 Task: Create a rule from the Recommended list, Task Added to this Project -> add SubTasks in the project ArchTech with SubTasks Gather and Analyse Requirements , Design and Implement Solution , System Test and UAT , Release to Production / Go Live
Action: Mouse moved to (1040, 98)
Screenshot: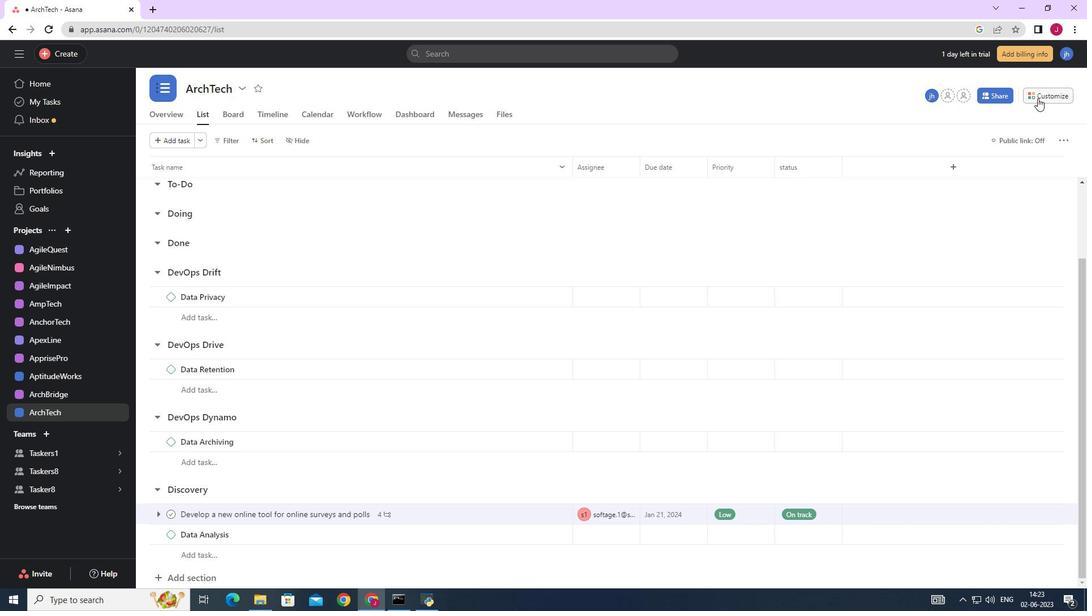 
Action: Mouse pressed left at (1040, 98)
Screenshot: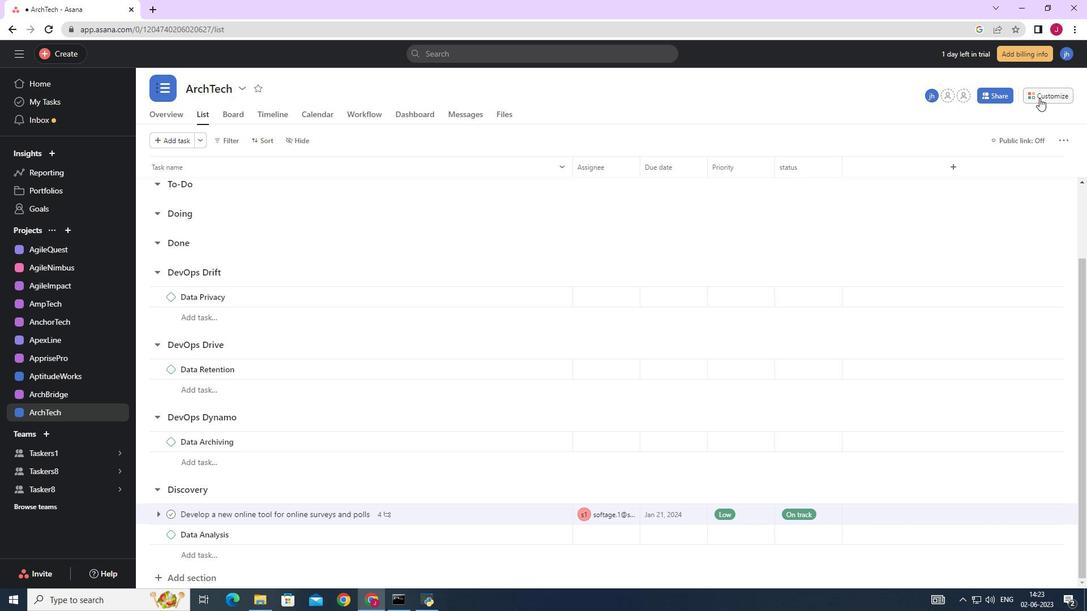 
Action: Mouse moved to (853, 247)
Screenshot: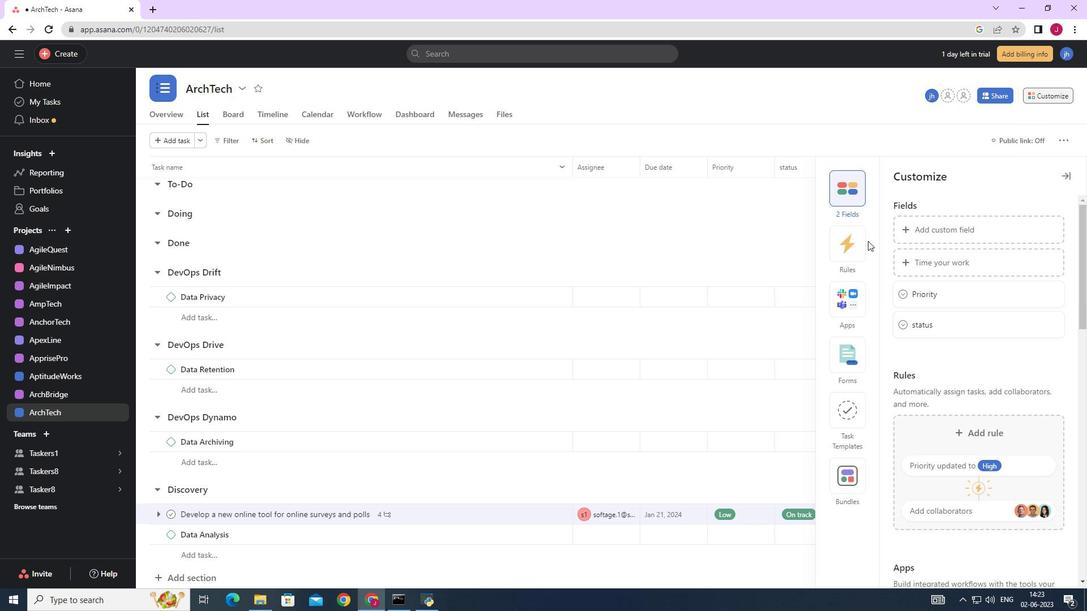 
Action: Mouse pressed left at (853, 247)
Screenshot: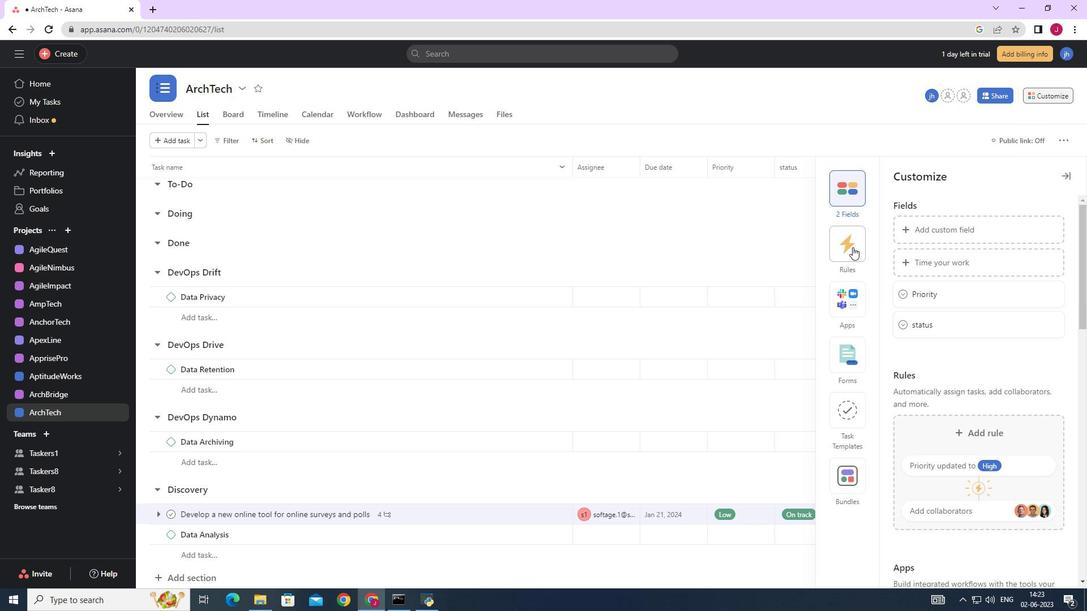 
Action: Mouse moved to (956, 258)
Screenshot: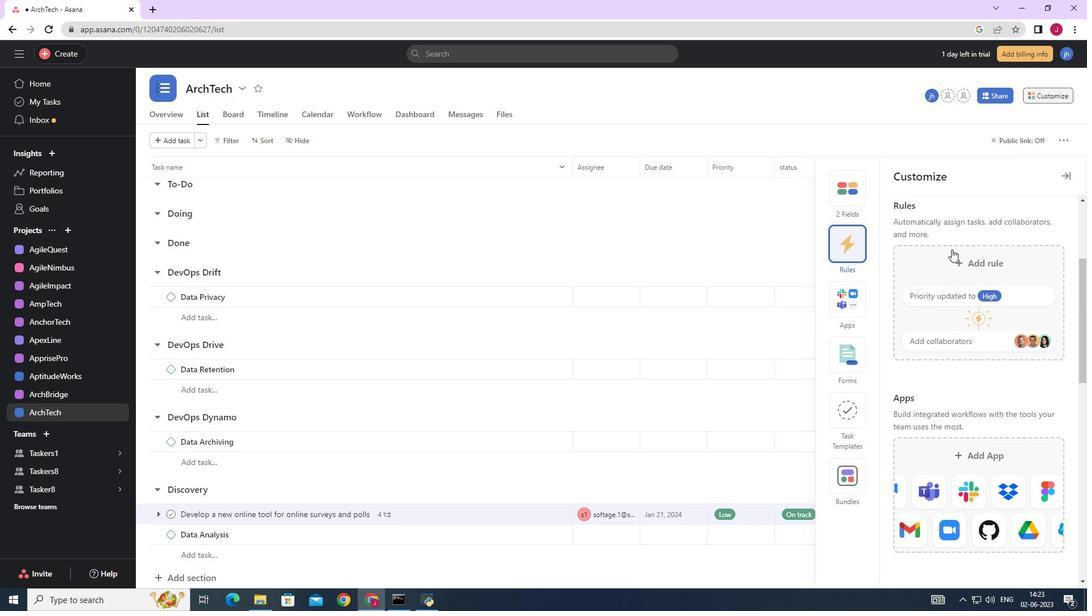 
Action: Mouse pressed left at (956, 258)
Screenshot: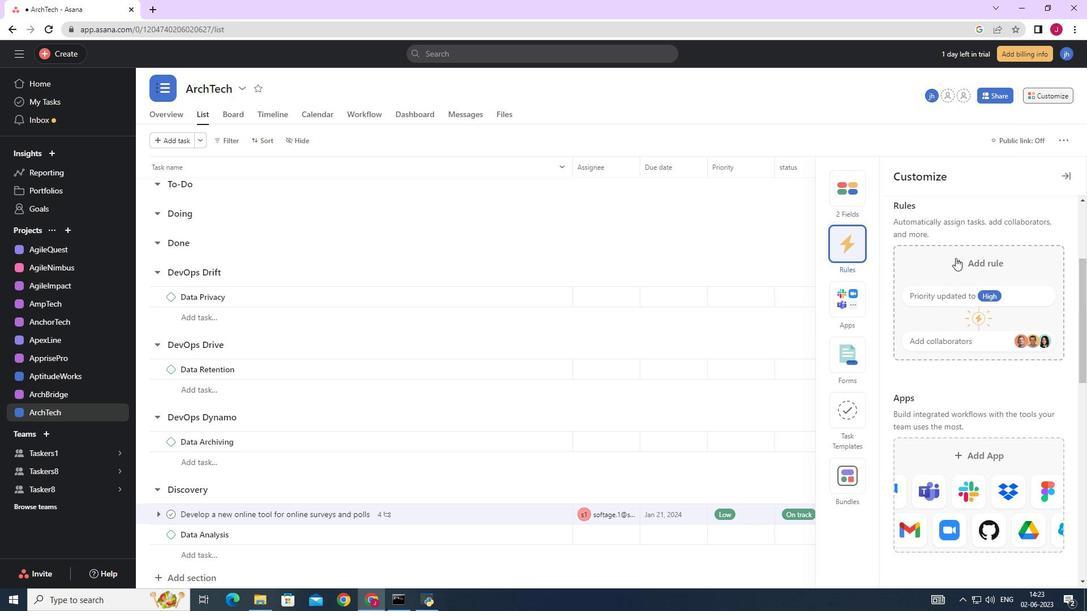 
Action: Mouse moved to (479, 182)
Screenshot: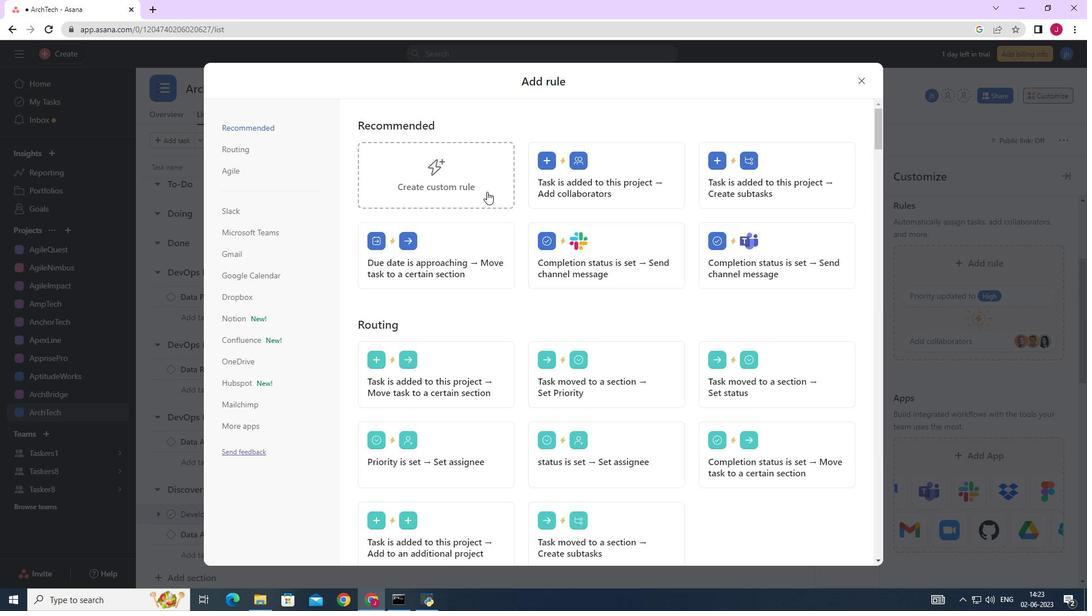 
Action: Mouse pressed left at (479, 182)
Screenshot: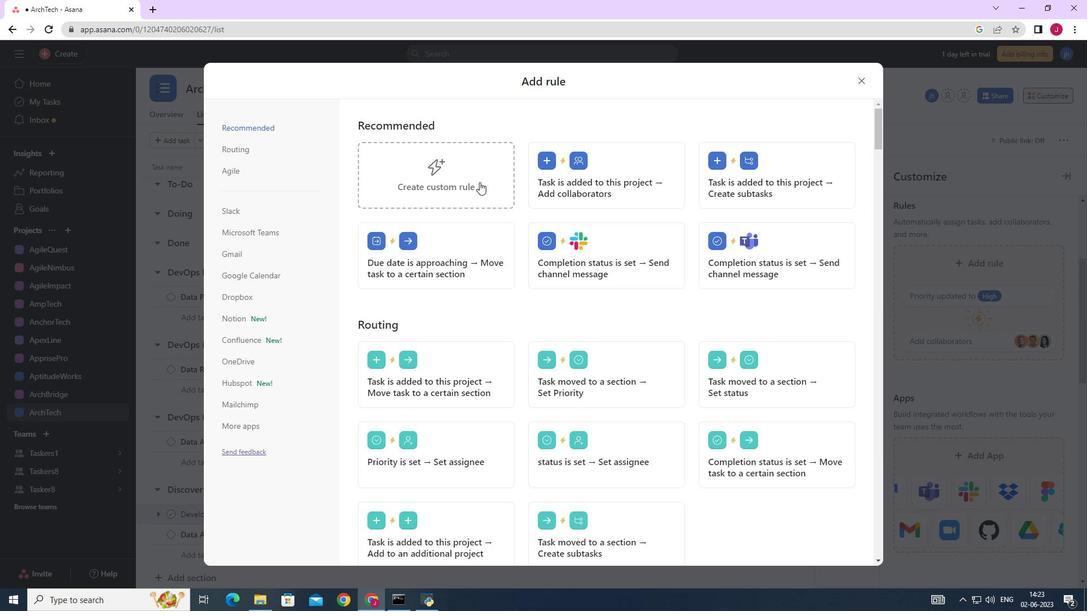 
Action: Mouse moved to (527, 303)
Screenshot: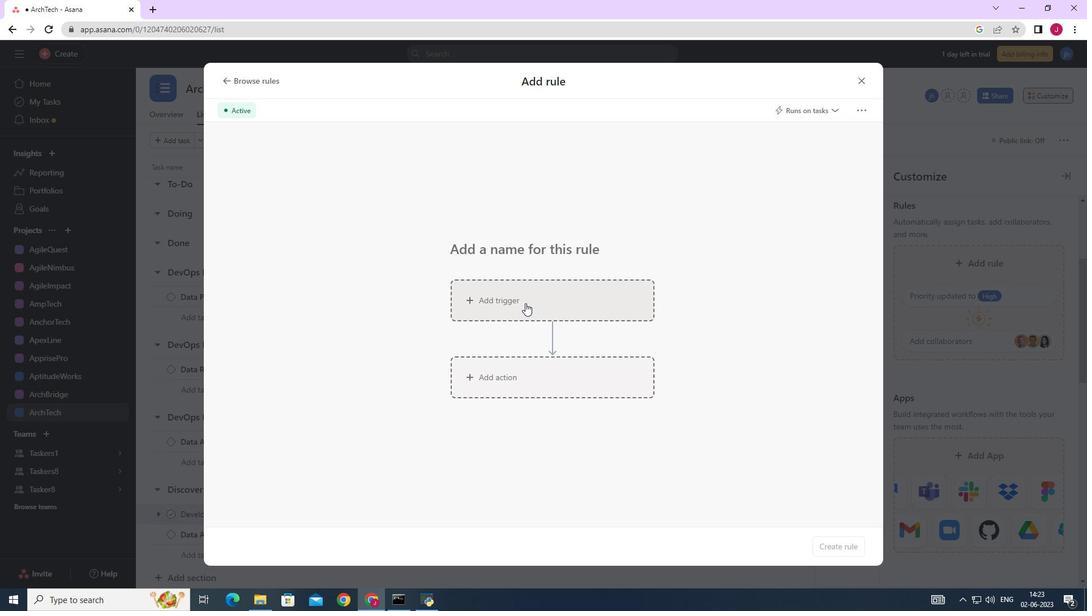 
Action: Mouse pressed left at (527, 303)
Screenshot: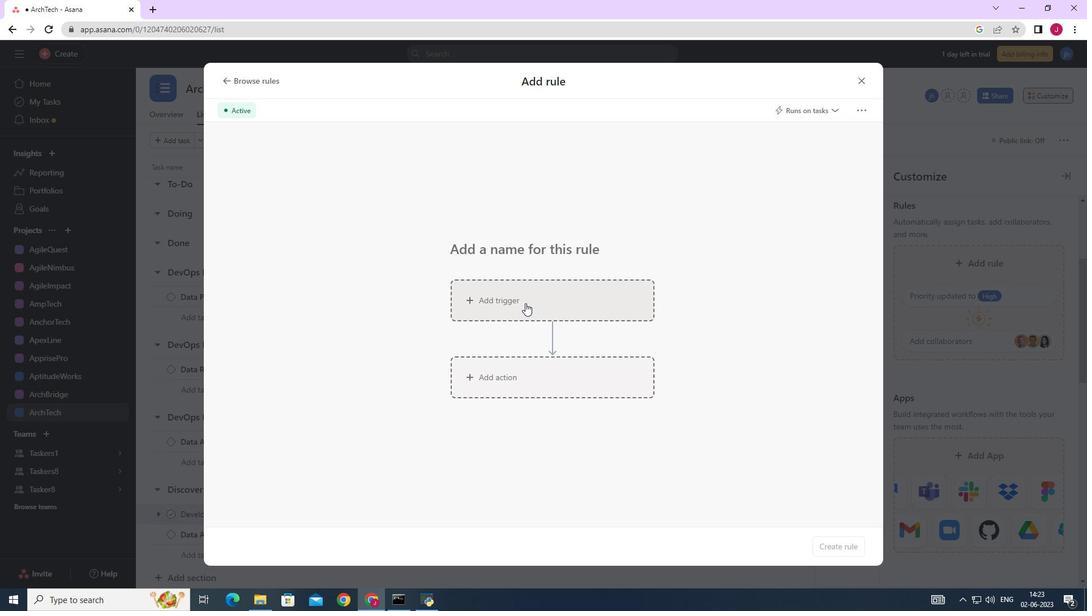
Action: Mouse moved to (476, 380)
Screenshot: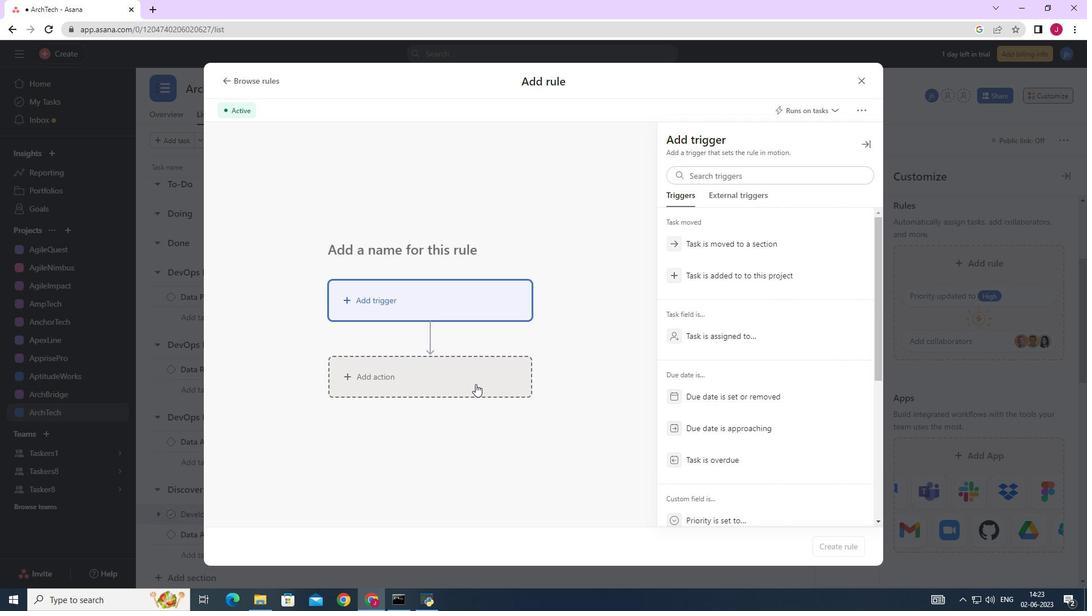 
Action: Mouse pressed left at (476, 380)
Screenshot: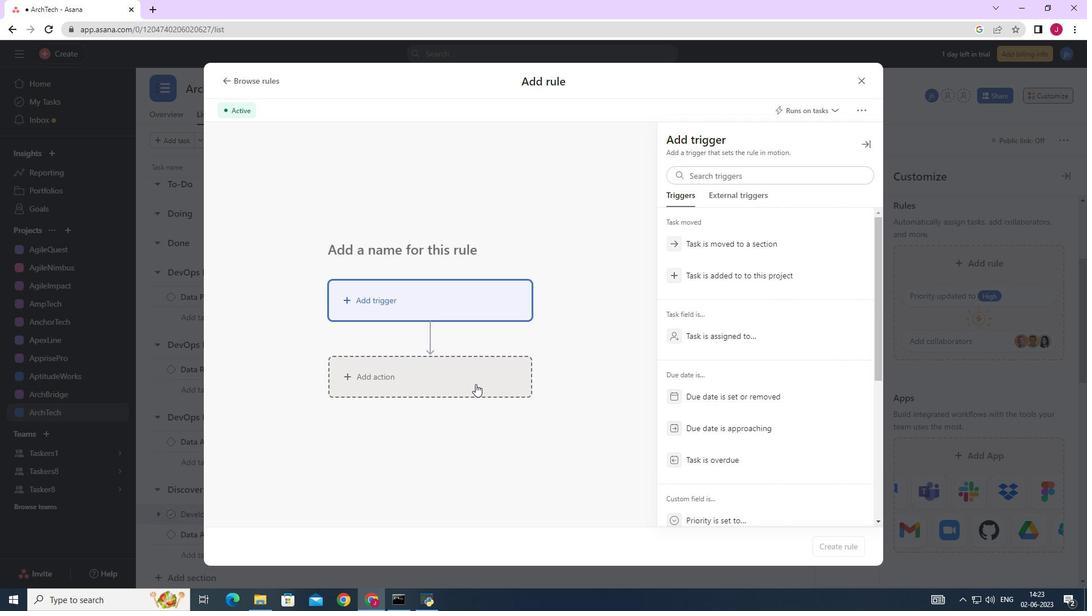 
Action: Mouse moved to (752, 338)
Screenshot: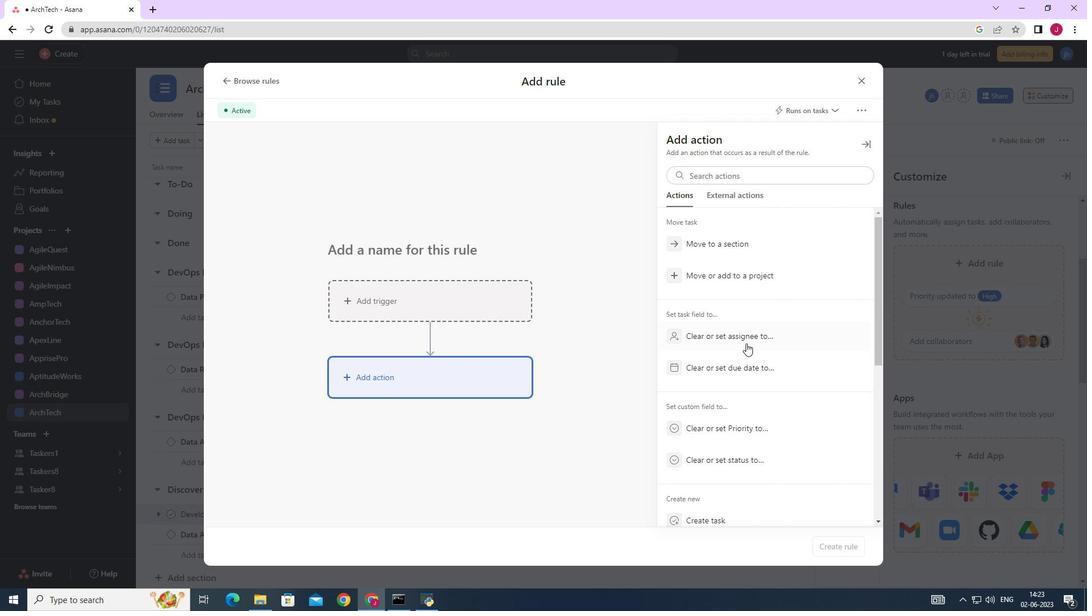 
Action: Mouse scrolled (752, 338) with delta (0, 0)
Screenshot: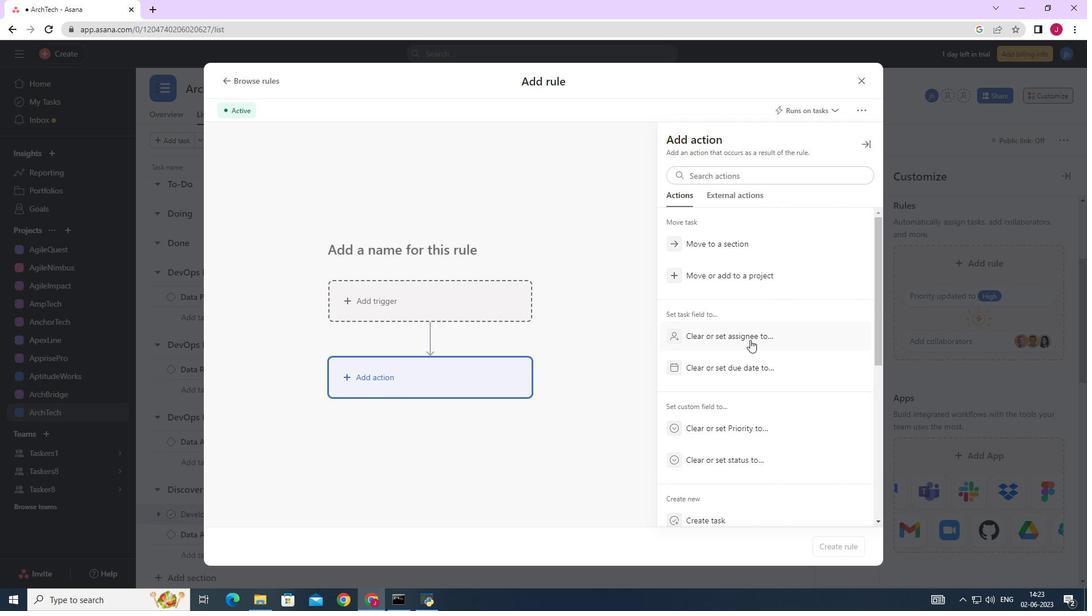 
Action: Mouse scrolled (752, 338) with delta (0, 0)
Screenshot: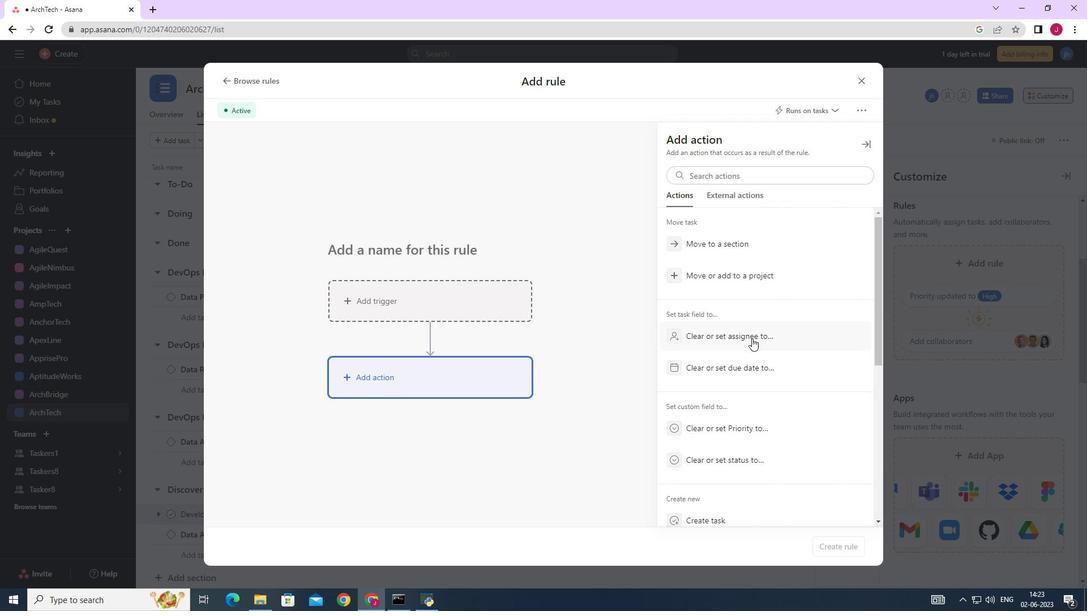 
Action: Mouse scrolled (752, 338) with delta (0, 0)
Screenshot: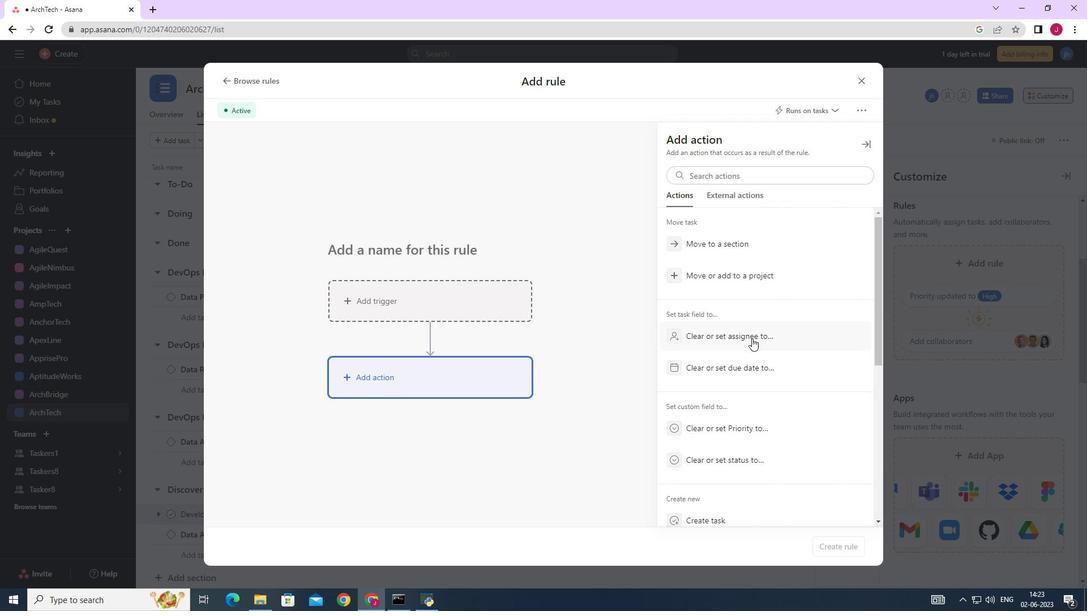 
Action: Mouse scrolled (752, 338) with delta (0, 0)
Screenshot: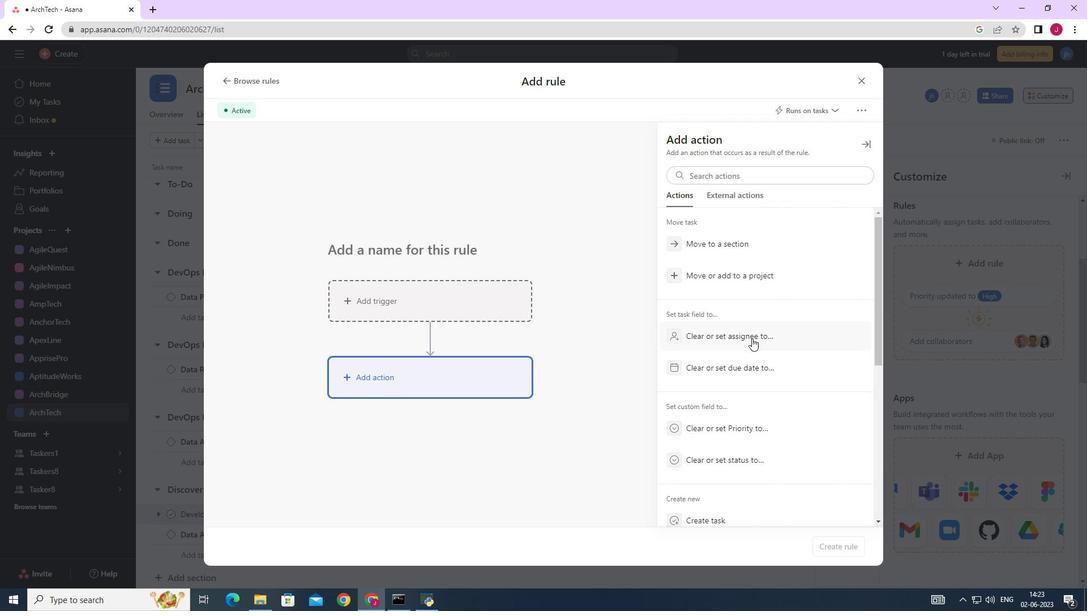 
Action: Mouse moved to (717, 325)
Screenshot: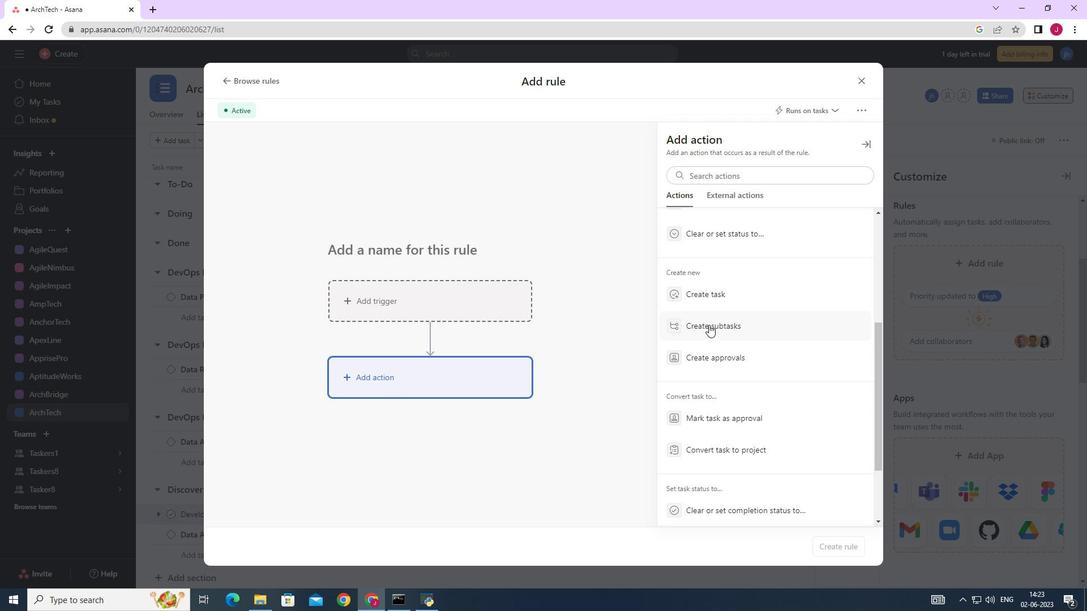 
Action: Mouse pressed left at (717, 325)
Screenshot: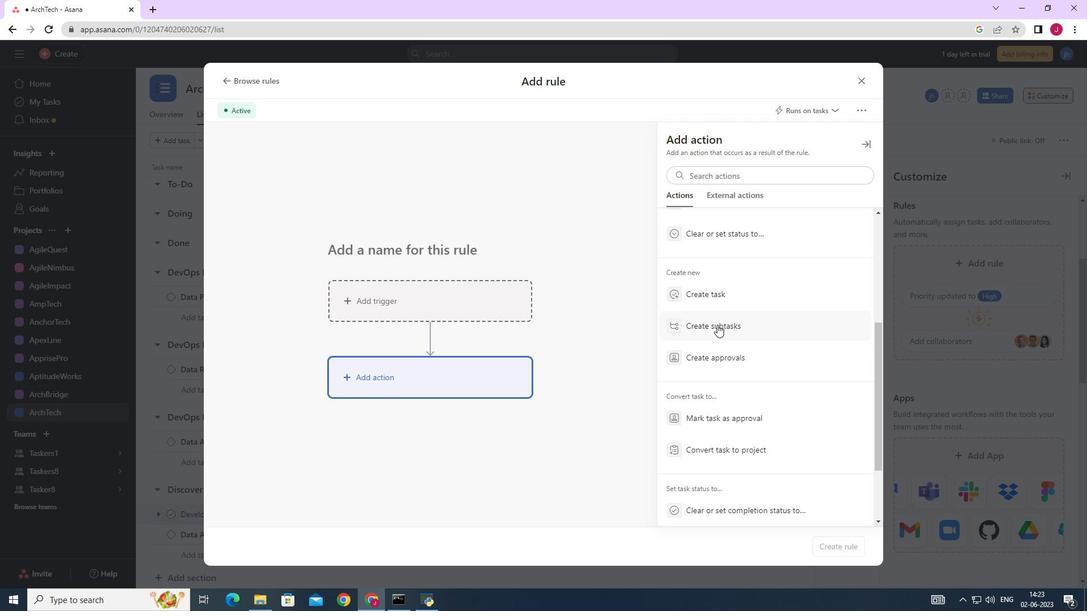 
Action: Mouse moved to (725, 179)
Screenshot: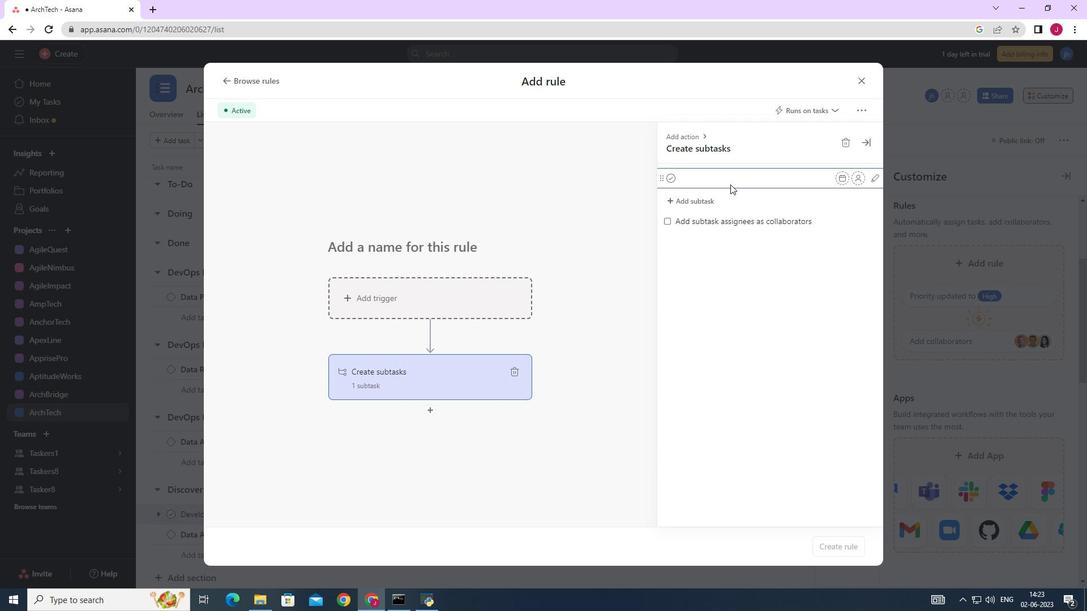 
Action: Mouse pressed left at (725, 179)
Screenshot: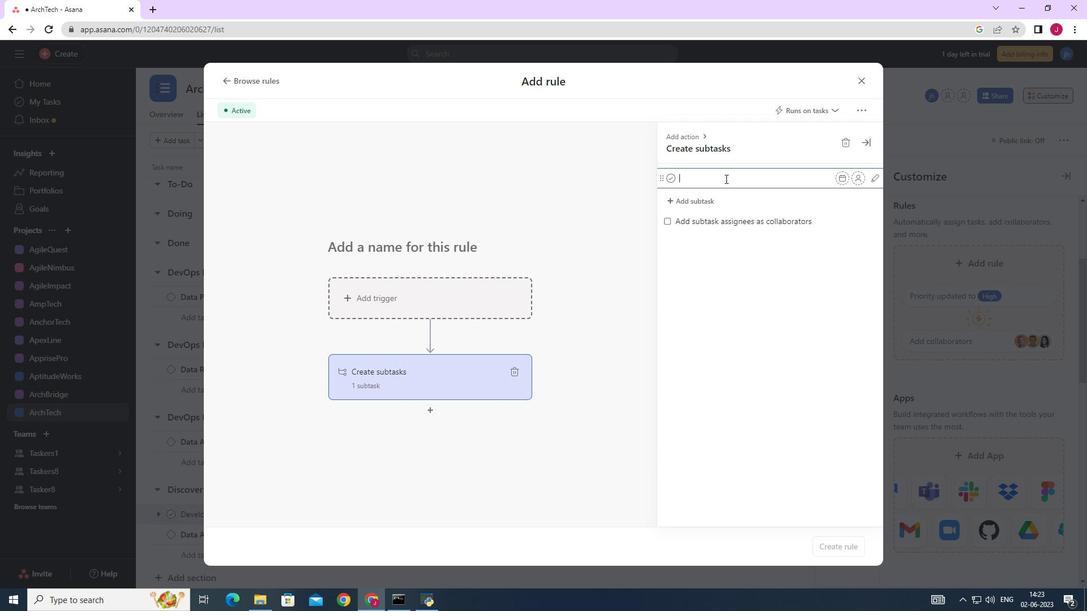 
Action: Key pressed <Key.caps_lock>G<Key.caps_lock>arher<Key.space><Key.backspace><Key.backspace><Key.backspace><Key.backspace><Key.backspace>ther<Key.space>and<Key.space><Key.caps_lock>A<Key.caps_lock>nalyse
Screenshot: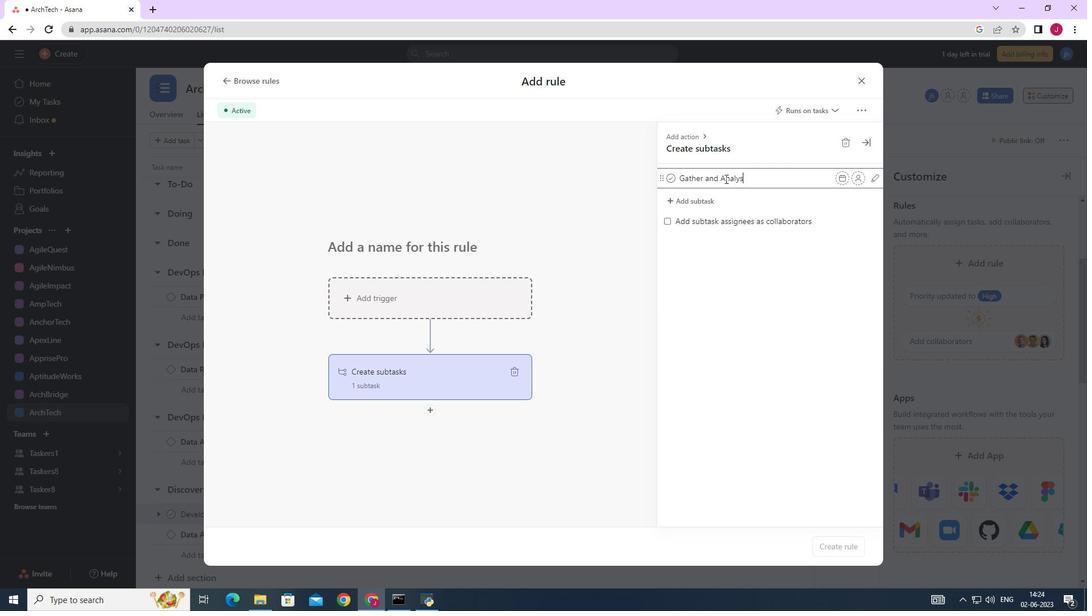 
Action: Mouse moved to (737, 182)
Screenshot: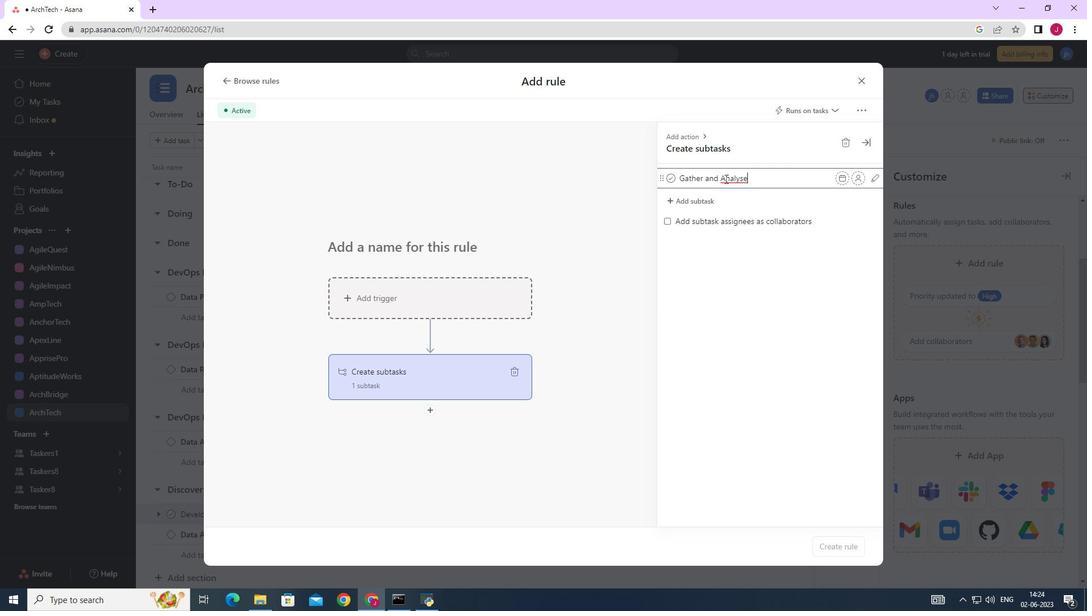 
Action: Mouse pressed right at (737, 182)
Screenshot: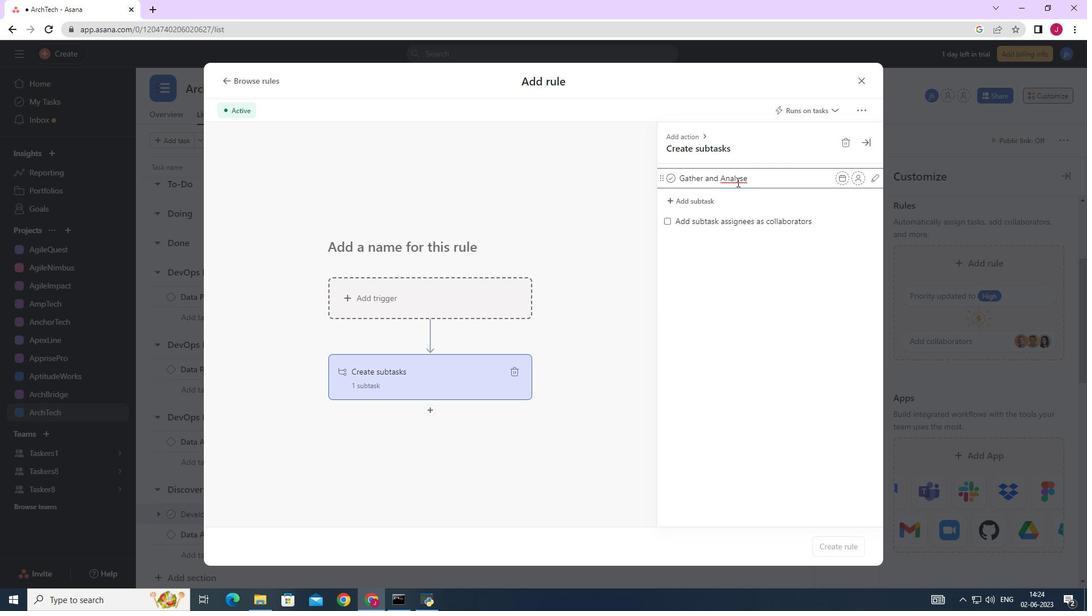 
Action: Mouse moved to (755, 190)
Screenshot: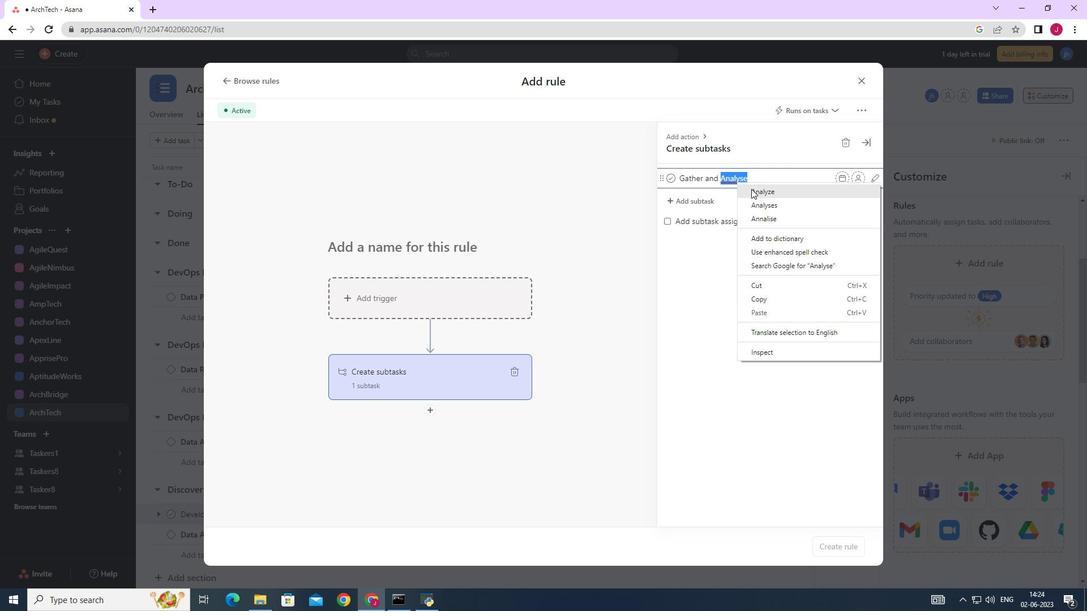 
Action: Mouse pressed left at (755, 190)
Screenshot: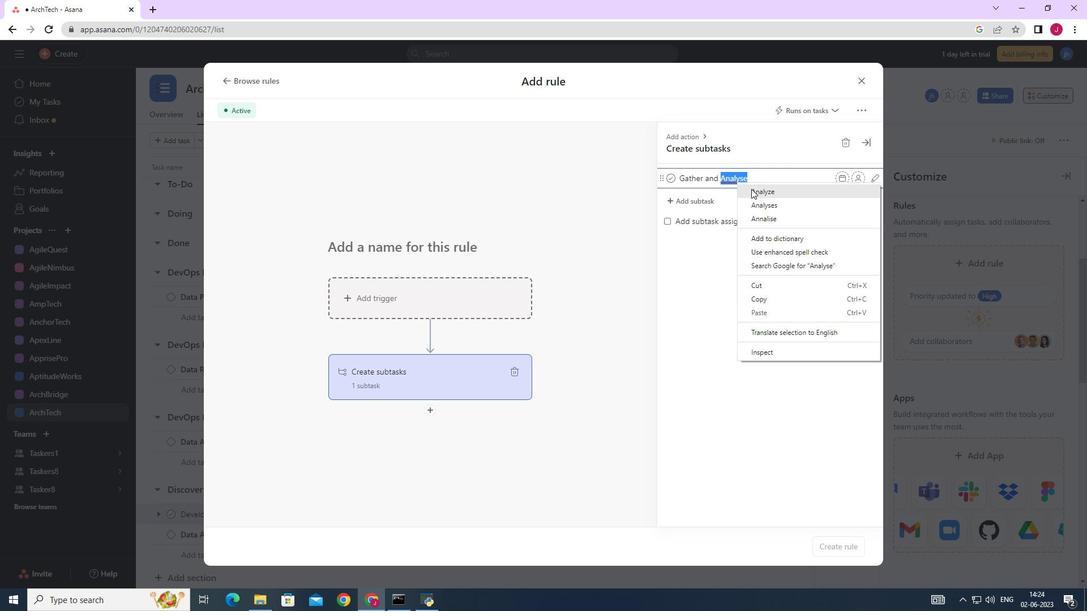 
Action: Mouse moved to (755, 189)
Screenshot: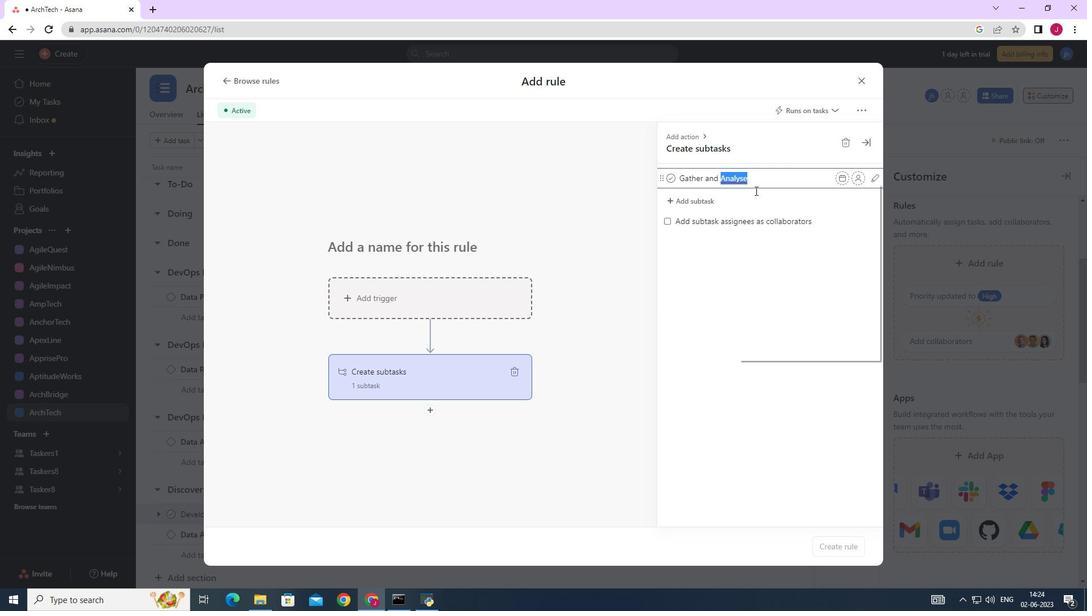 
Action: Key pressed <Key.space><Key.caps_lock>R<Key.caps_lock>equirements<Key.enter><Key.caps_lock>D<Key.caps_lock>esign<Key.space>and<Key.space><Key.caps_lock>I<Key.caps_lock>mplement<Key.space><Key.caps_lock>S<Key.caps_lock>olution<Key.enter><Key.caps_lock>S<Key.caps_lock>ya<Key.backspace>stem<Key.space><Key.caps_lock>TE<Key.caps_lock>st<Key.space><Key.backspace><Key.backspace><Key.backspace><Key.backspace>est<Key.space>and<Key.space><Key.caps_lock>UAT<Key.enter><Key.caps_lock>r<Key.caps_lock>ELEASE<Key.backspace><Key.backspace><Key.backspace><Key.backspace><Key.backspace><Key.backspace><Key.backspace><Key.backspace><Key.backspace>R<Key.caps_lock>e;<Key.backspace>lease<Key.space>to<Key.space>production<Key.space>/<Key.space><Key.caps_lock>G<Key.caps_lock>o<Key.space><Key.caps_lock>L<Key.caps_lock>ive
Screenshot: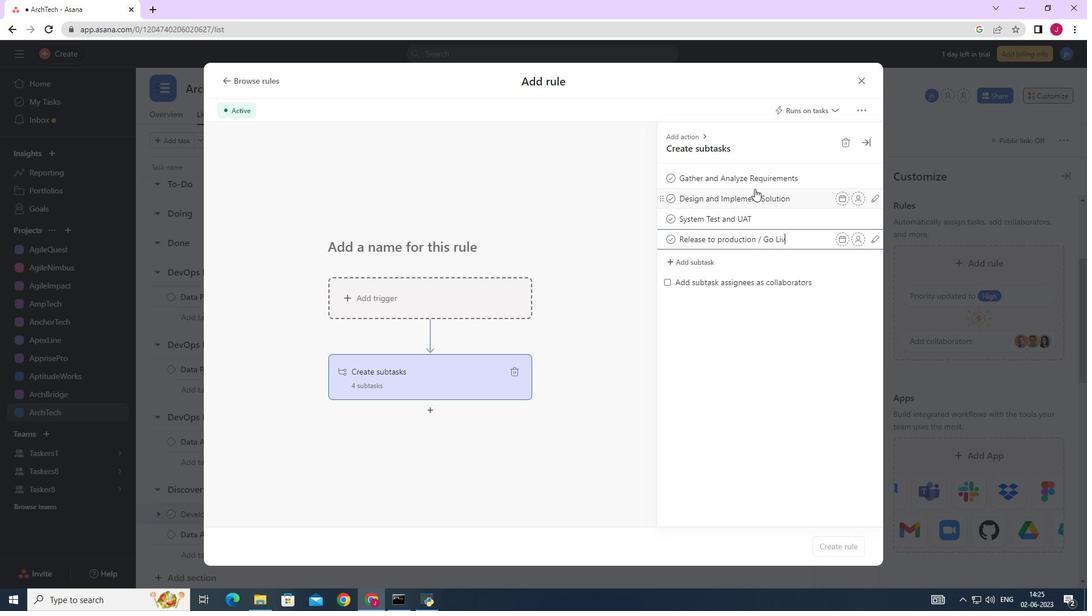 
Action: Mouse moved to (786, 195)
Screenshot: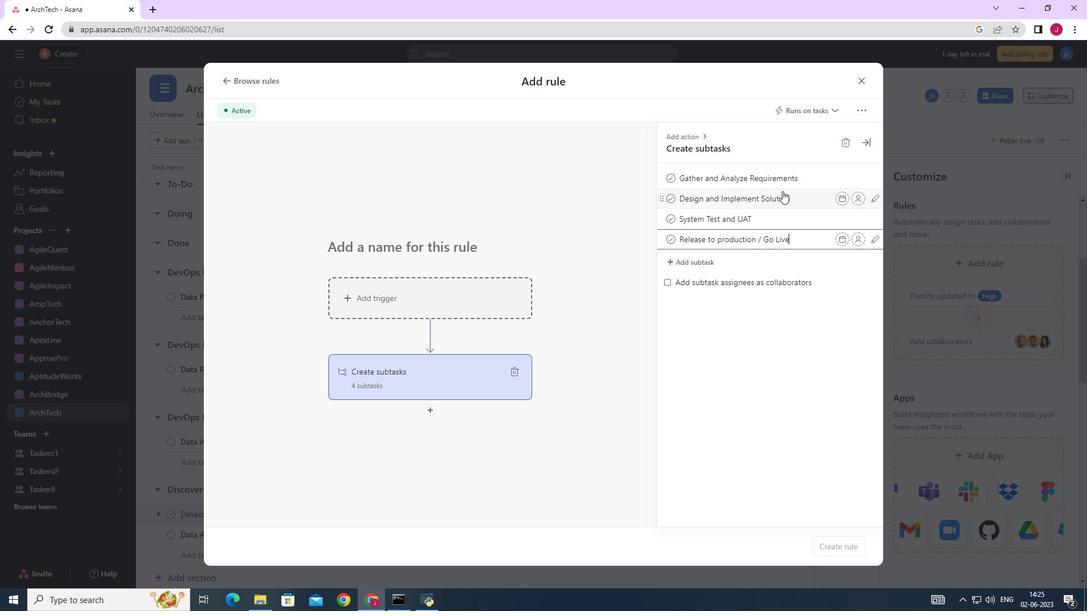 
Action: Key pressed <Key.backspace>e<Key.enter>
Screenshot: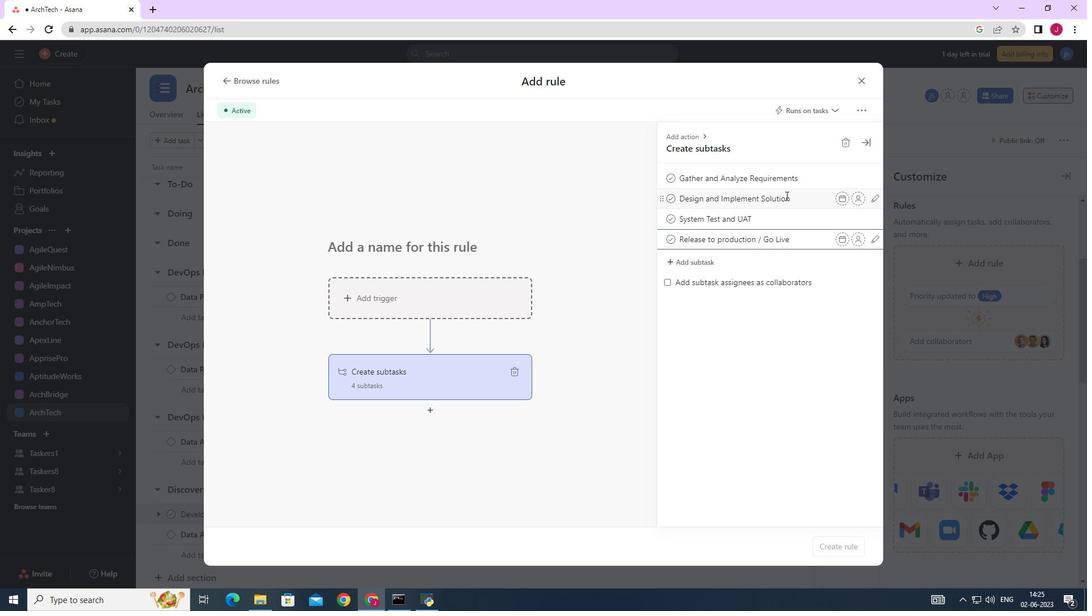 
Action: Mouse moved to (859, 84)
Screenshot: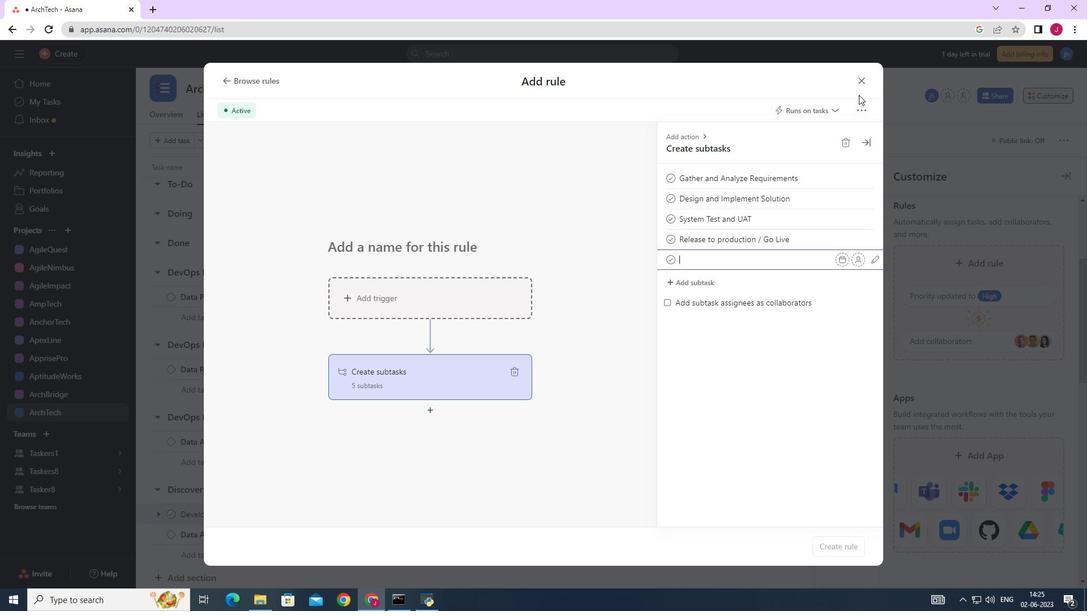 
Action: Mouse pressed left at (859, 84)
Screenshot: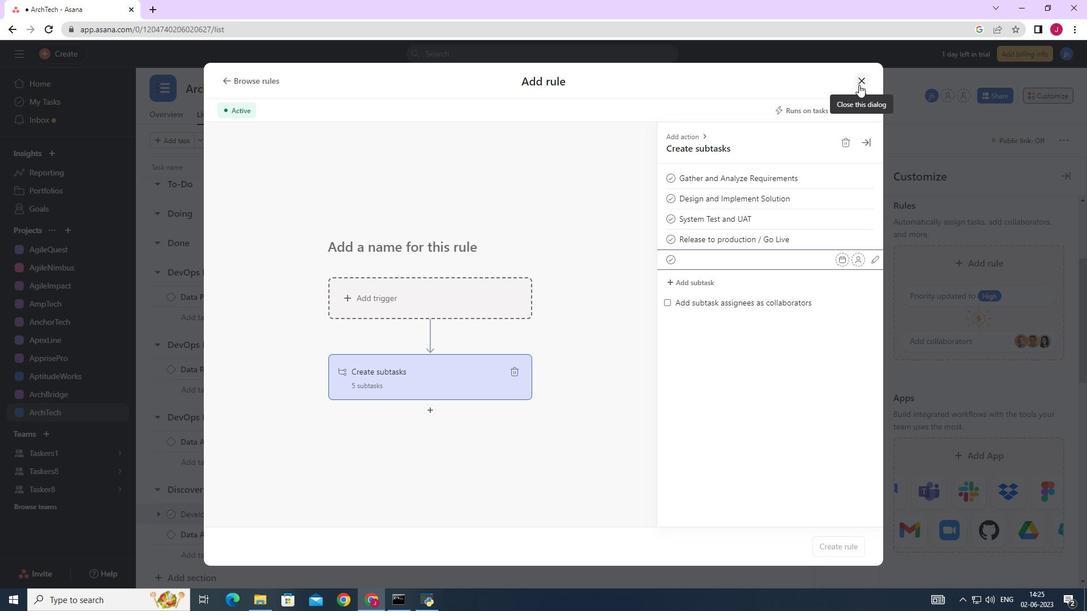 
